 Task: Locate the nearest public gardens to Washington, DC, and Baltimore, Maryland.
Action: Mouse moved to (114, 85)
Screenshot: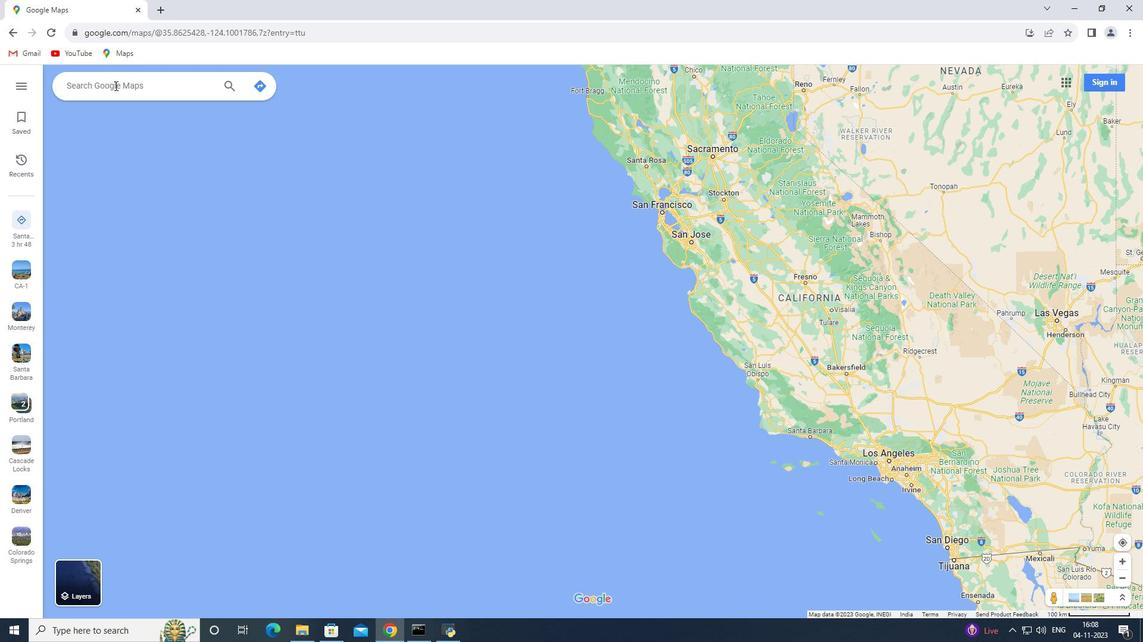 
Action: Mouse pressed left at (114, 85)
Screenshot: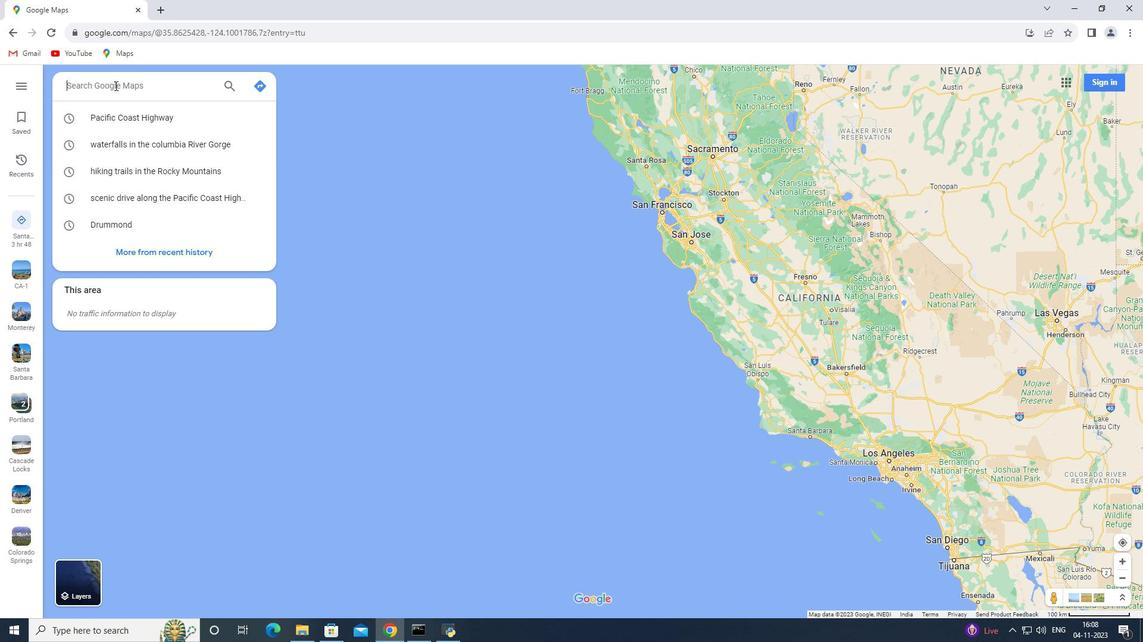 
Action: Key pressed <Key.shift>Washington,<Key.space><Key.shift>D<Key.shift>C
Screenshot: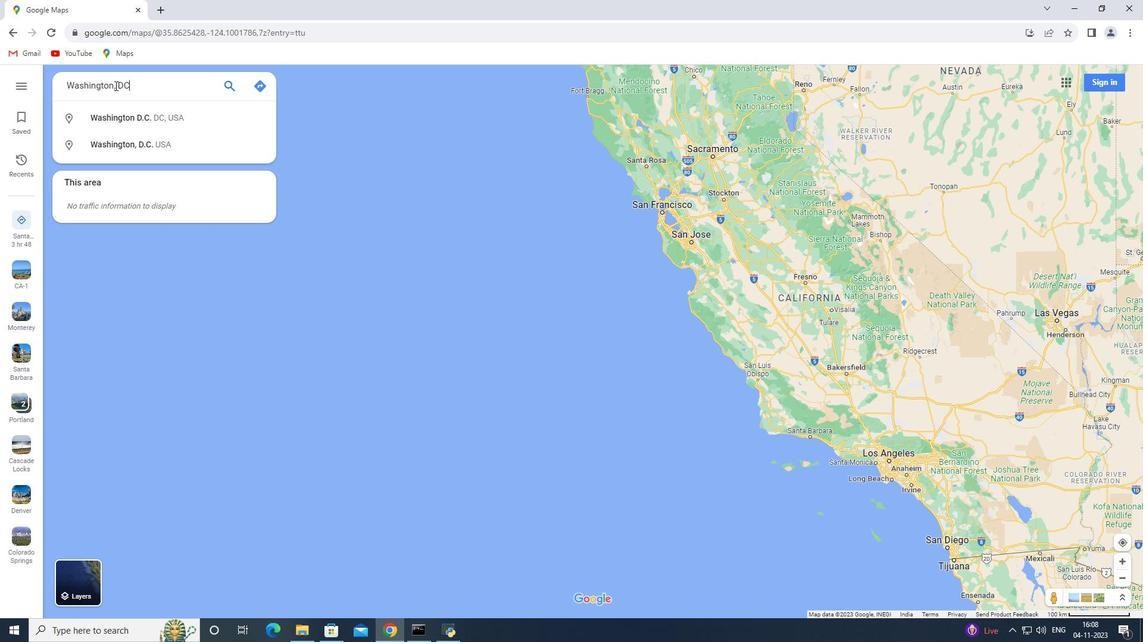 
Action: Mouse moved to (115, 96)
Screenshot: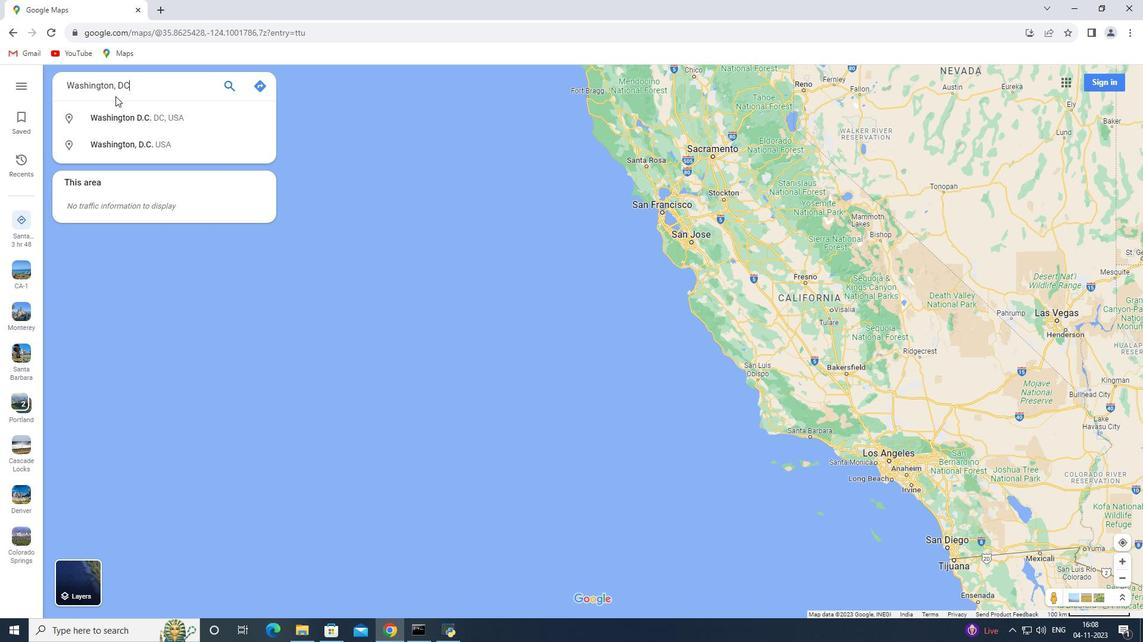
Action: Key pressed <Key.enter>
Screenshot: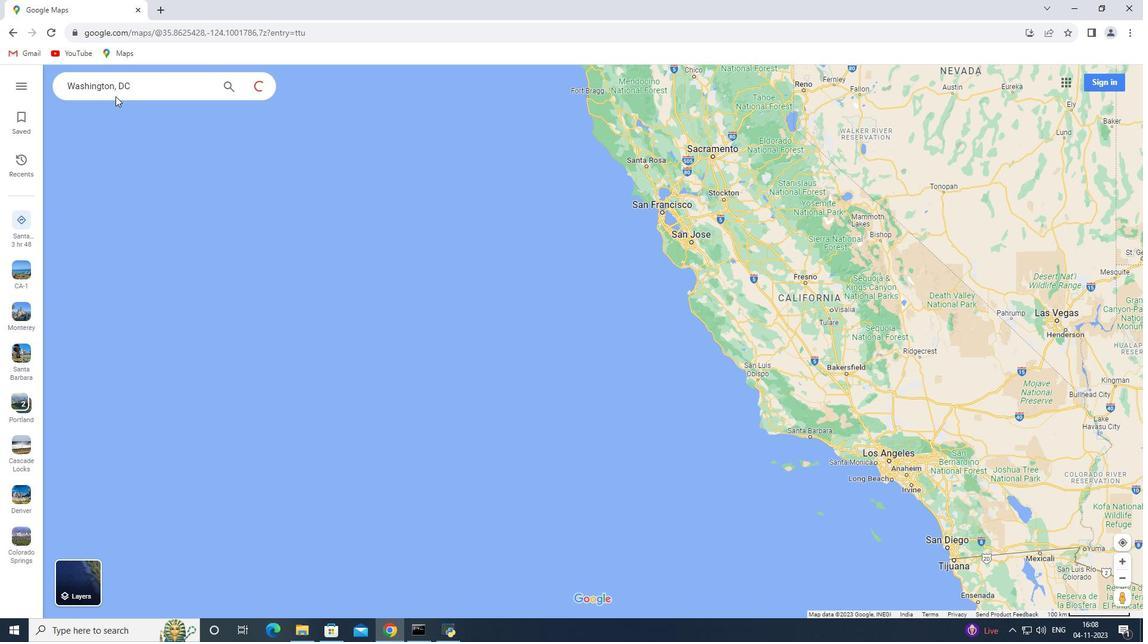 
Action: Mouse moved to (158, 288)
Screenshot: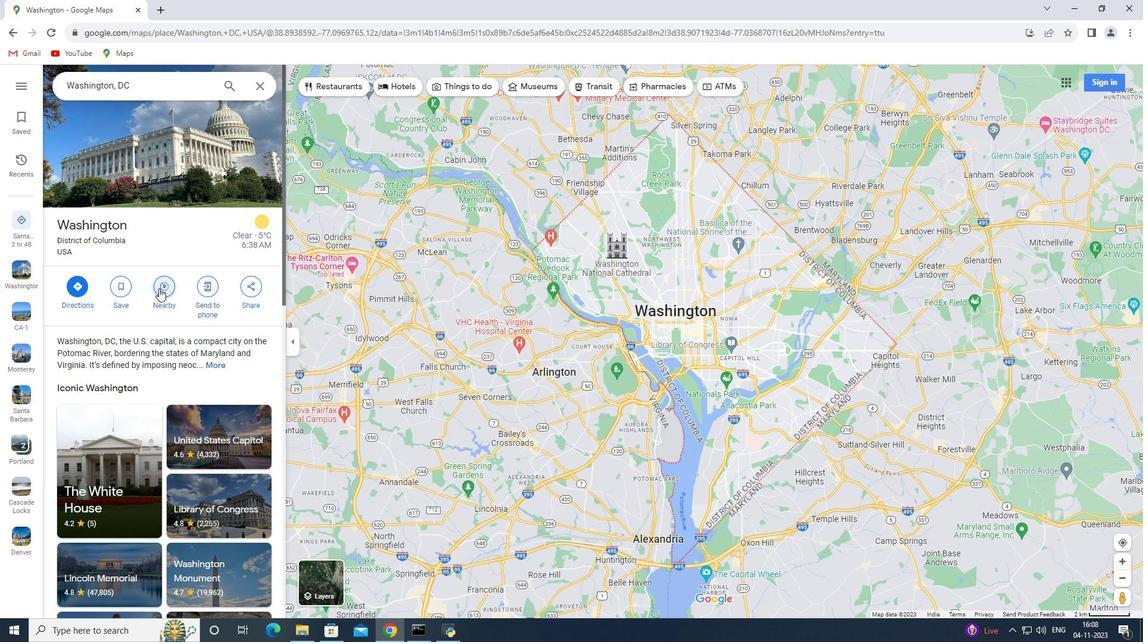 
Action: Mouse pressed left at (158, 288)
Screenshot: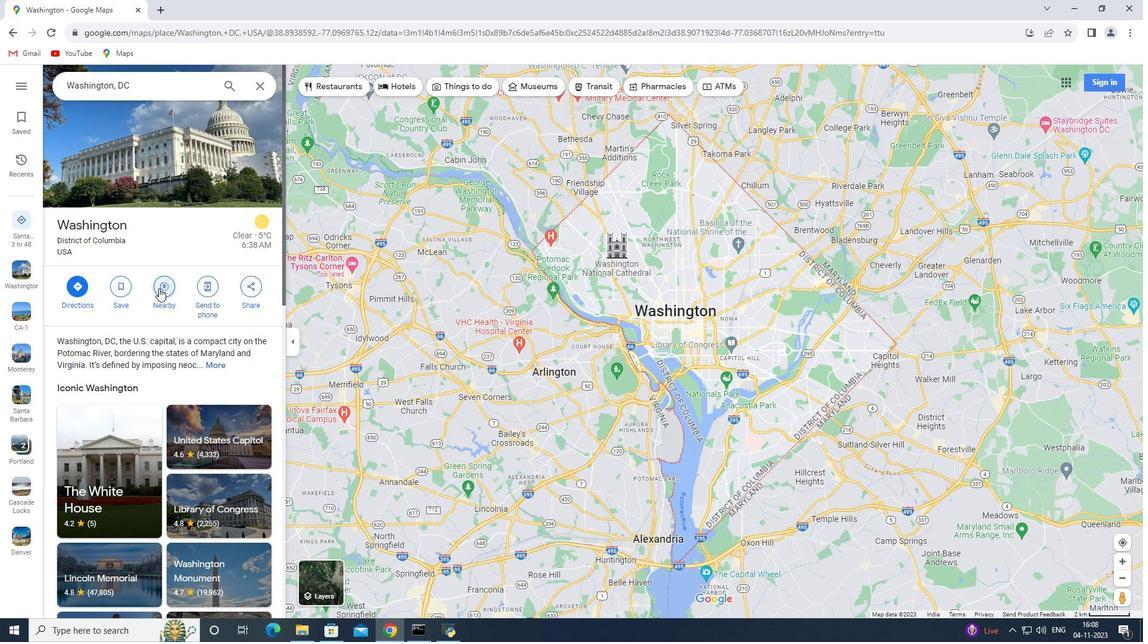 
Action: Key pressed public<Key.space>gardens<Key.enter>
Screenshot: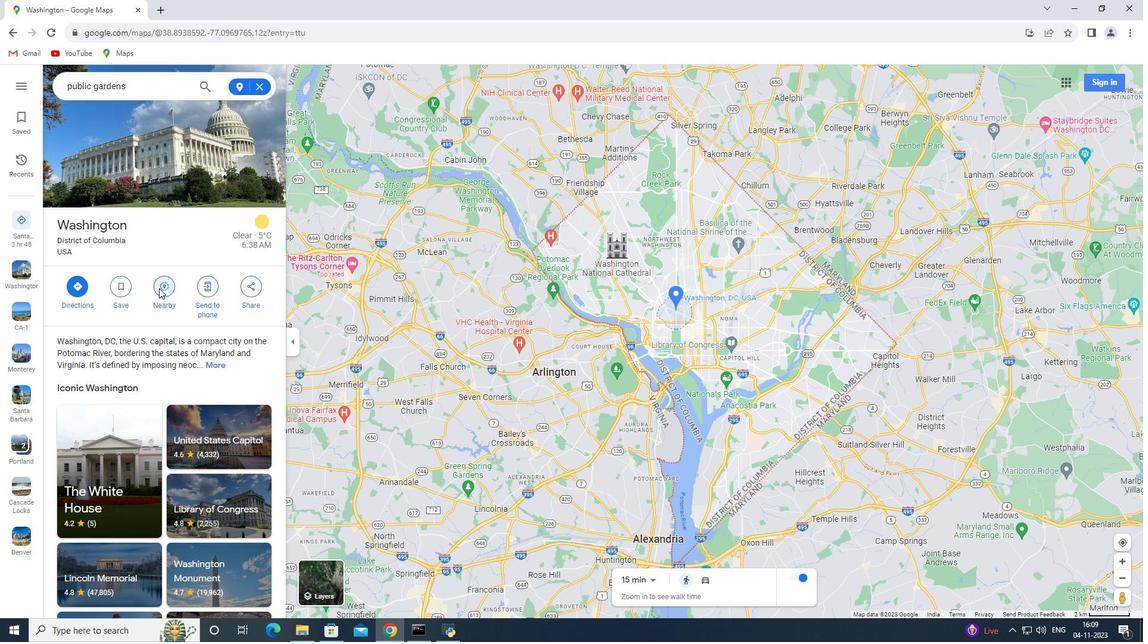 
Action: Mouse moved to (255, 86)
Screenshot: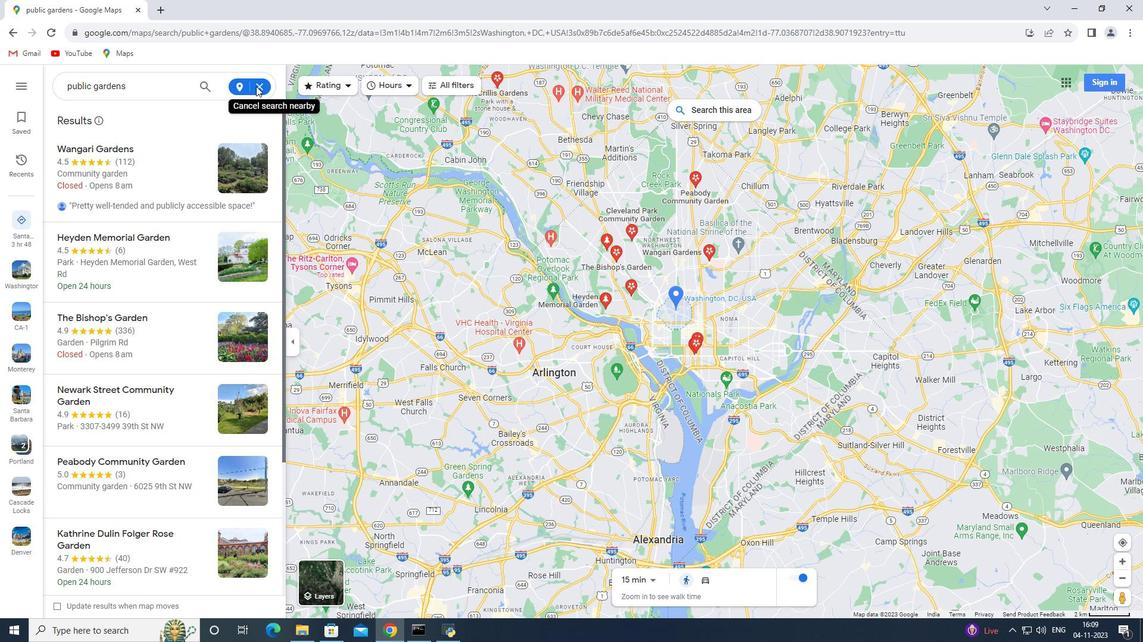 
Action: Mouse pressed left at (255, 86)
Screenshot: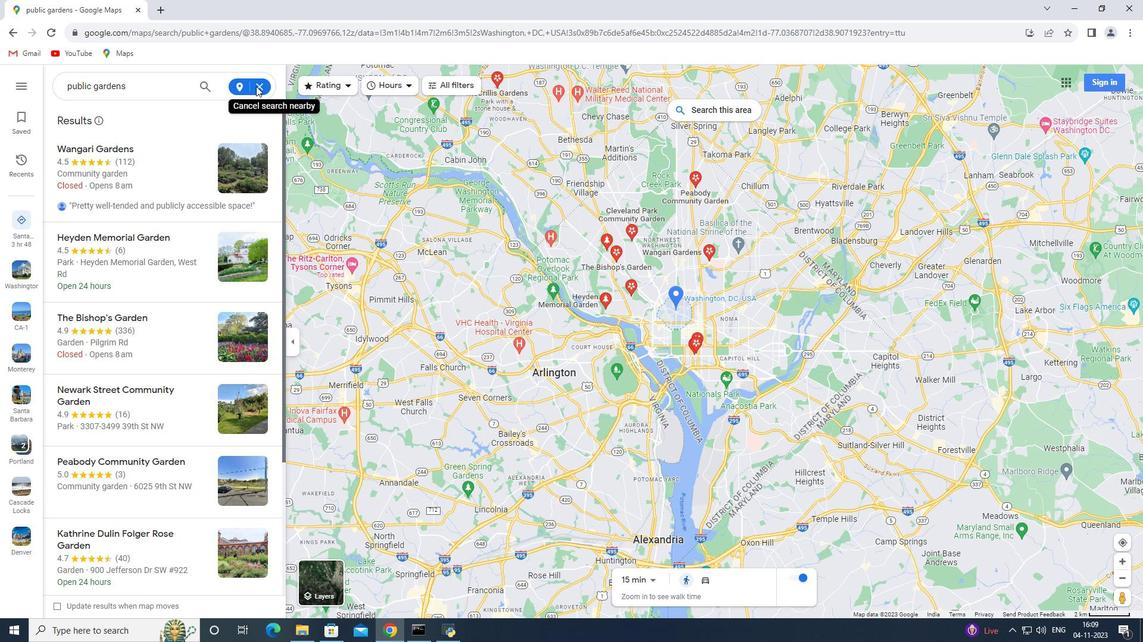 
Action: Mouse moved to (255, 88)
Screenshot: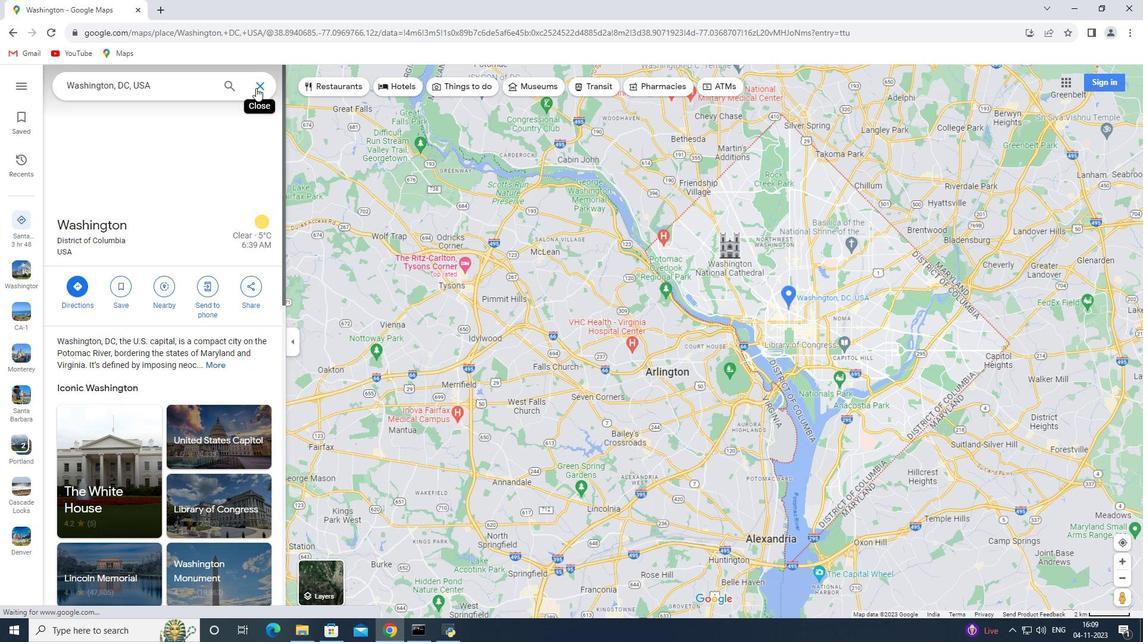 
Action: Mouse pressed left at (255, 88)
Screenshot: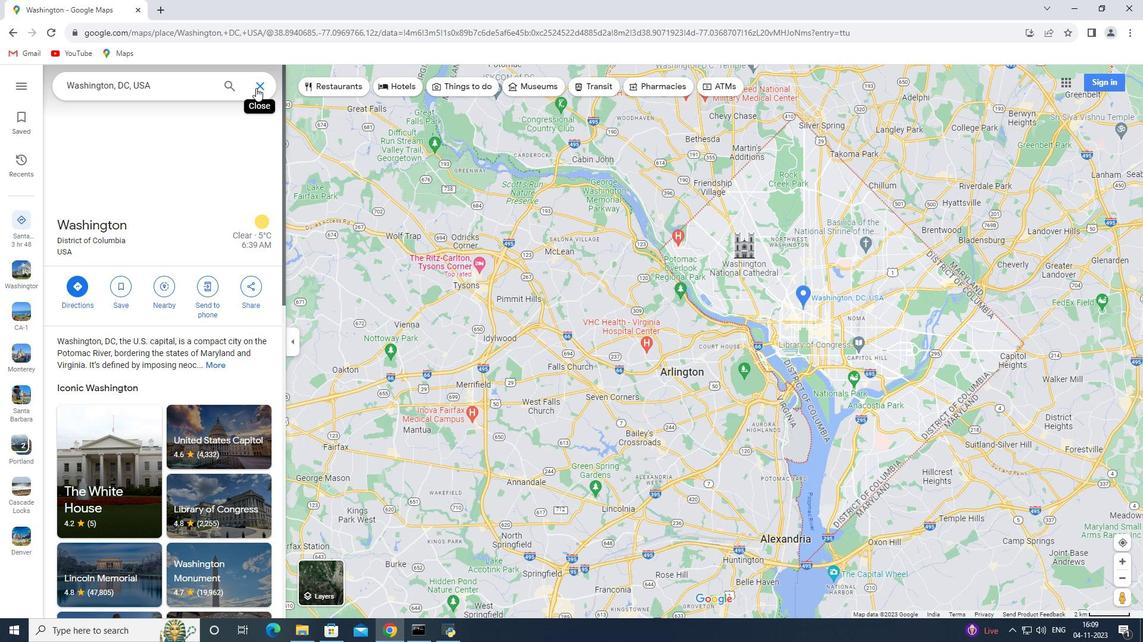 
Action: Key pressed <Key.shift>Baltimore,<Key.space><Key.shift>Maryland<Key.enter>
Screenshot: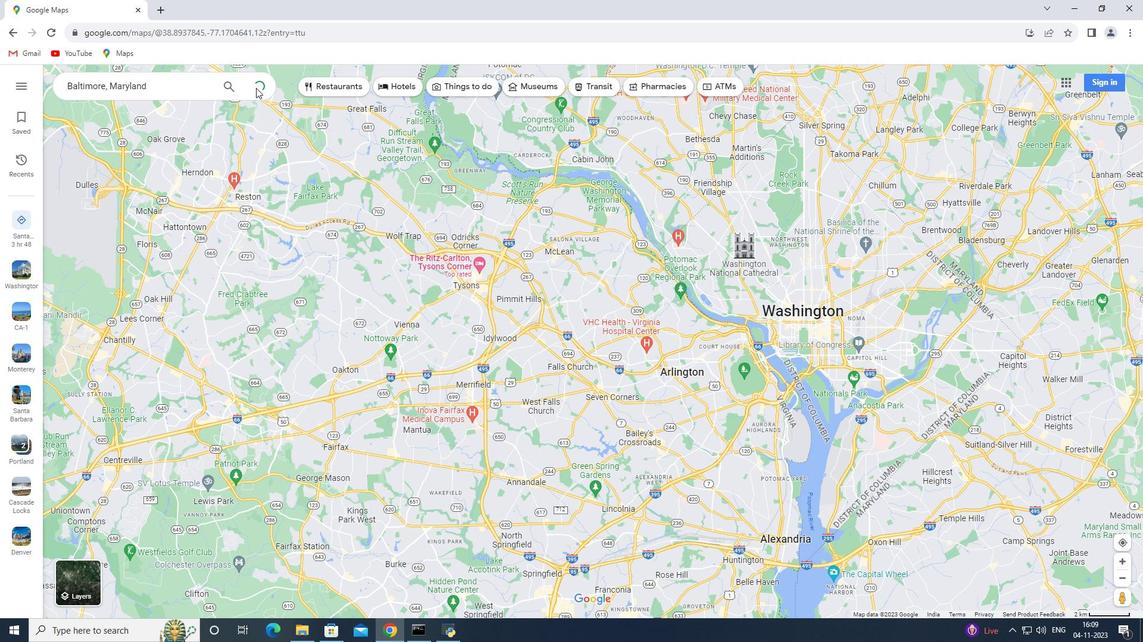 
Action: Mouse moved to (172, 289)
Screenshot: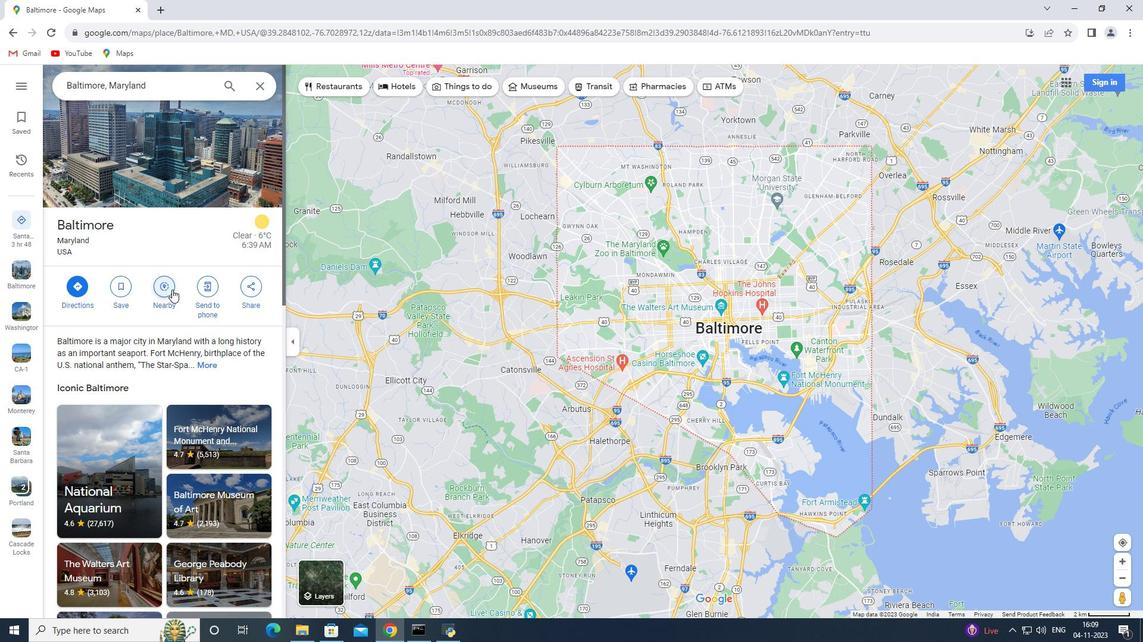 
Action: Mouse pressed left at (172, 289)
Screenshot: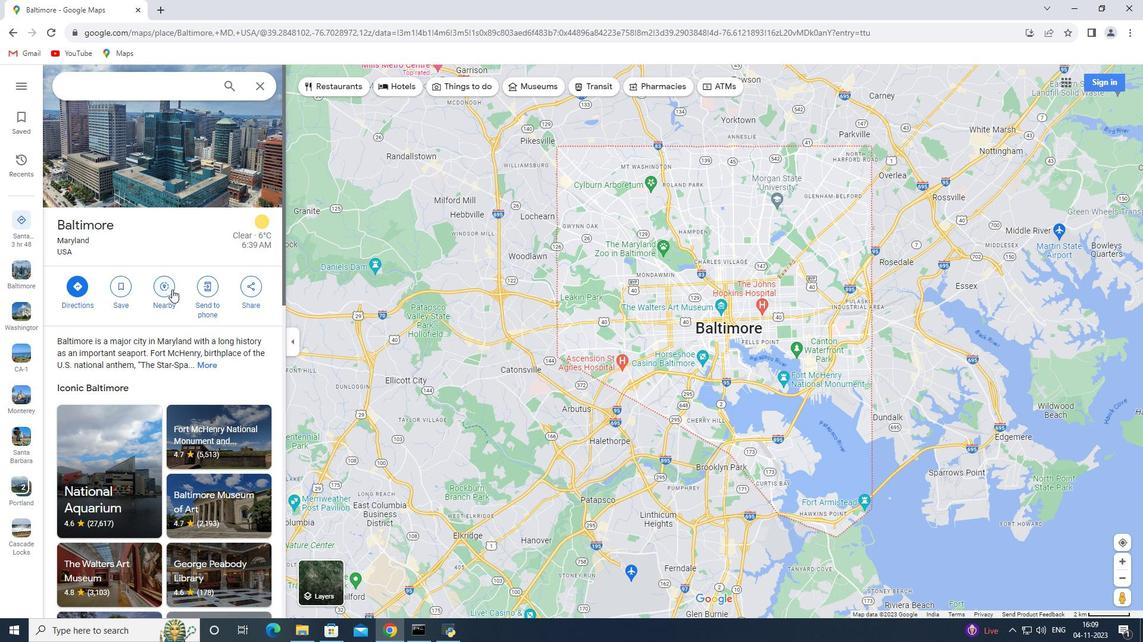 
Action: Key pressed public<Key.space>gardens<Key.enter>
Screenshot: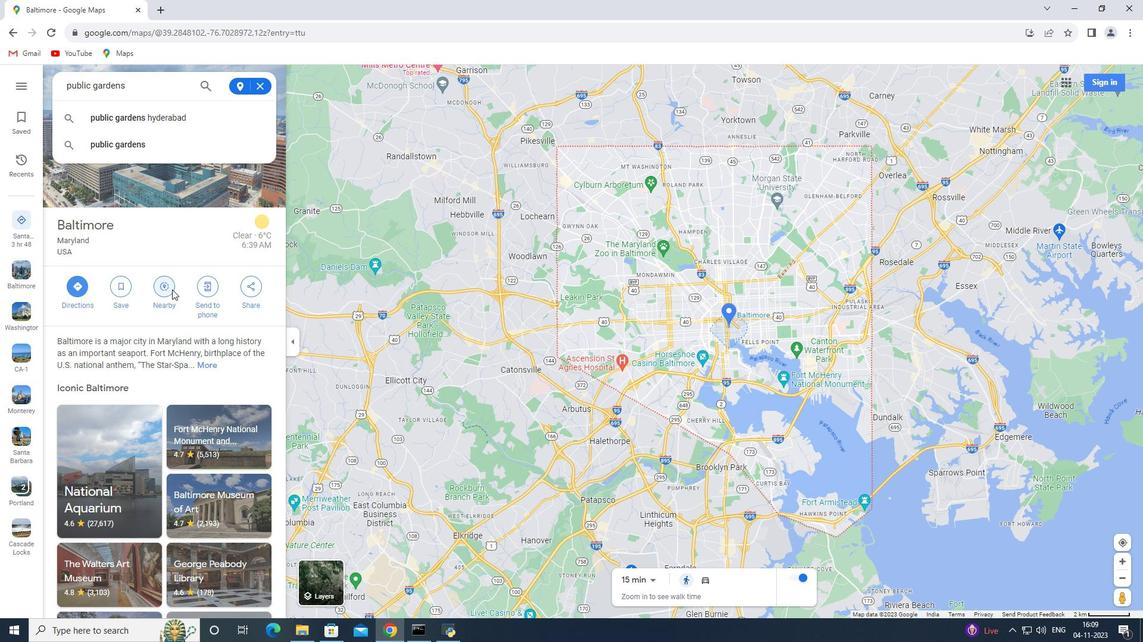 
